 Task: Invite Team Member Softage.1@softage.net to Workspace Content Marketing Agencies. Invite Team Member Softage.2@softage.net to Workspace Content Marketing Agencies. Invite Team Member Softage.3@softage.net to Workspace Content Marketing Agencies. Invite Team Member Softage.4@softage.net to Workspace Content Marketing Agencies
Action: Mouse moved to (1014, 144)
Screenshot: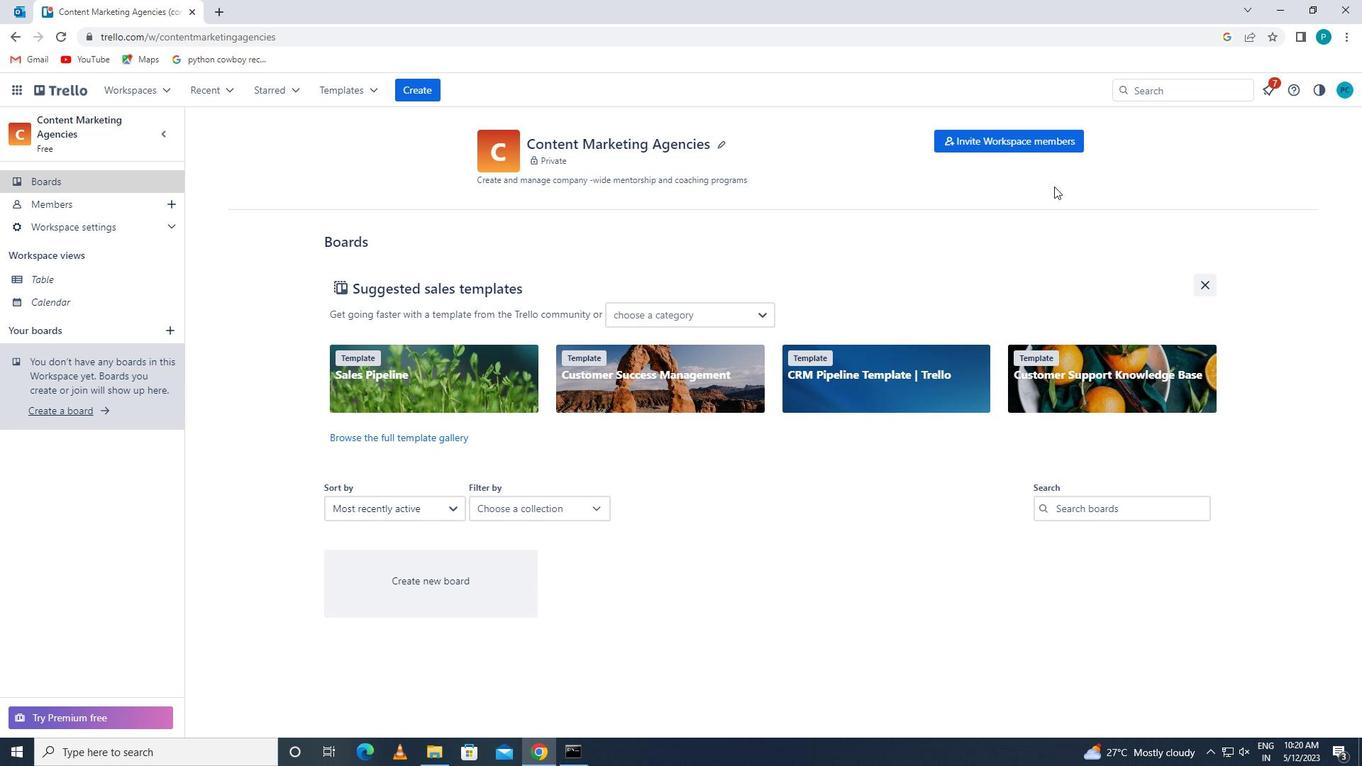 
Action: Mouse pressed left at (1014, 144)
Screenshot: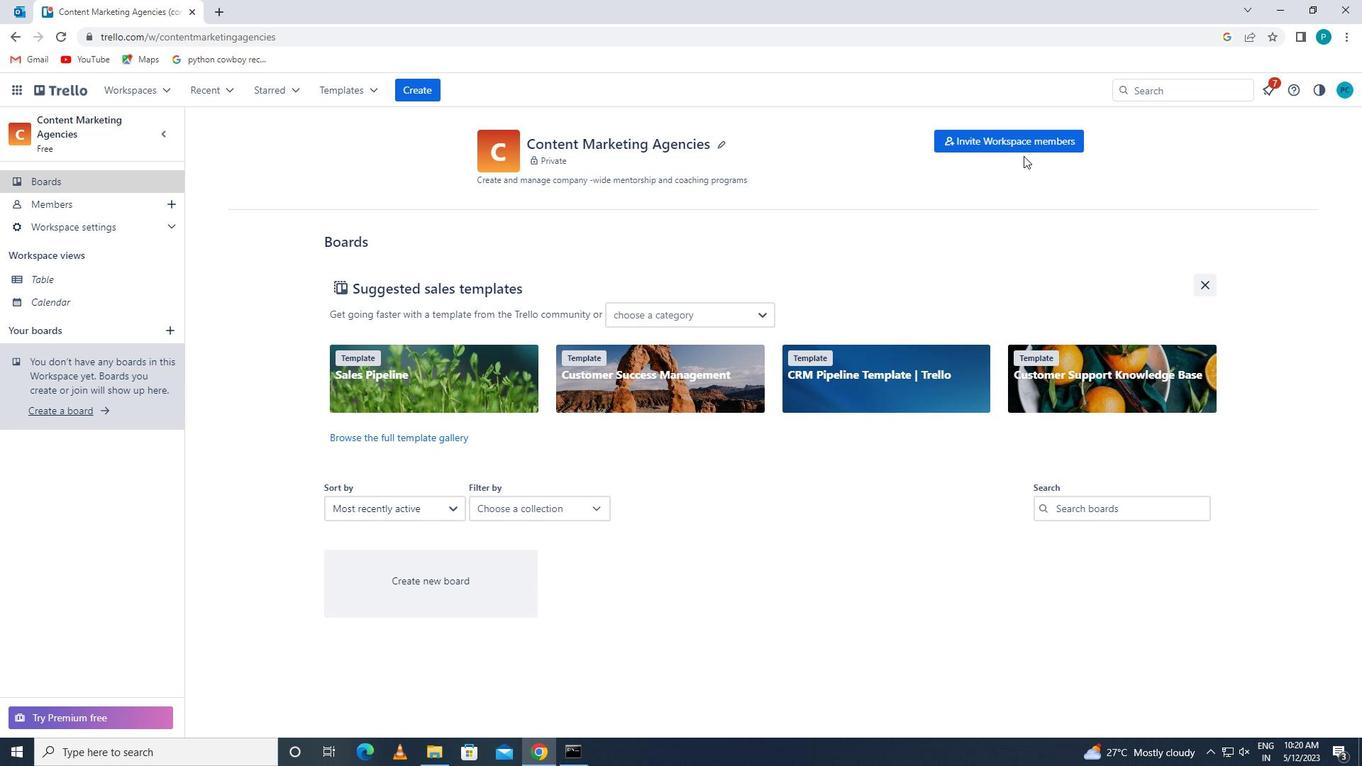 
Action: Mouse moved to (510, 395)
Screenshot: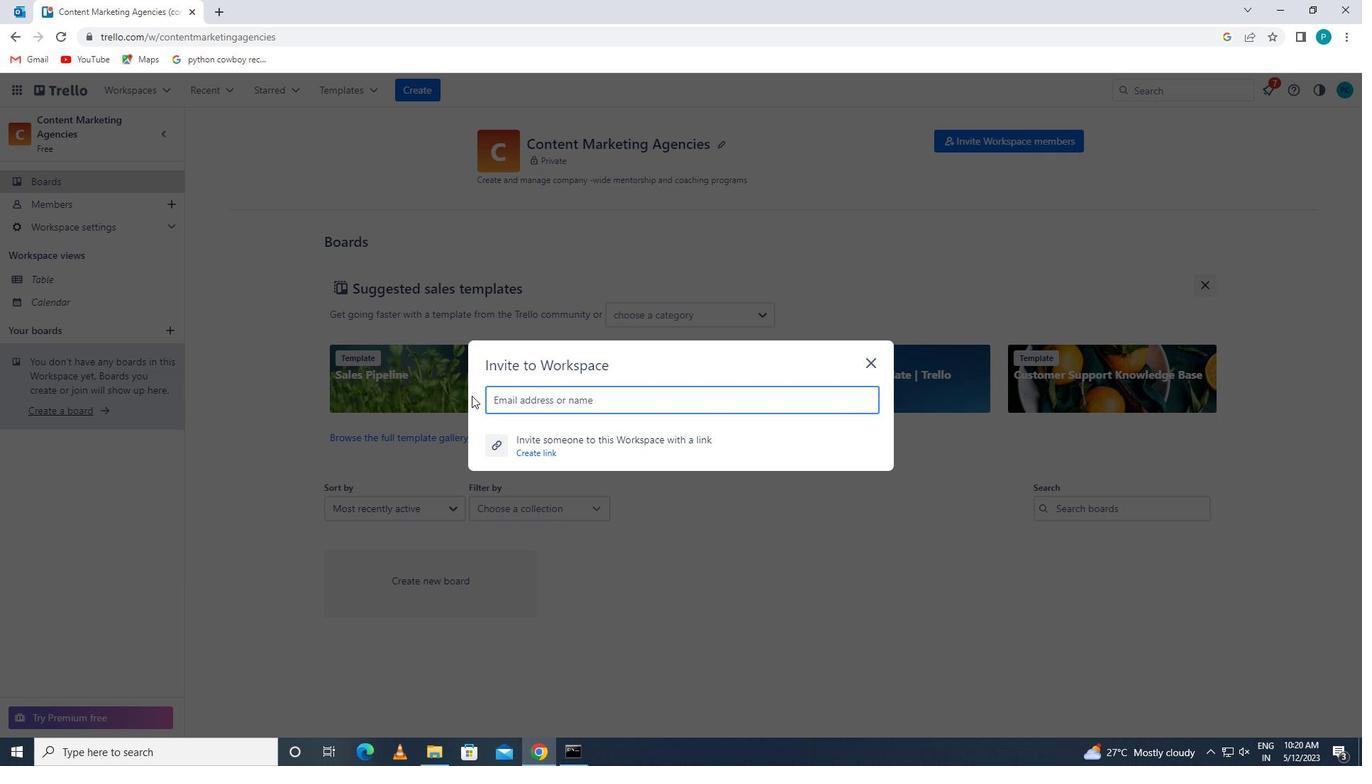 
Action: Mouse pressed left at (510, 395)
Screenshot: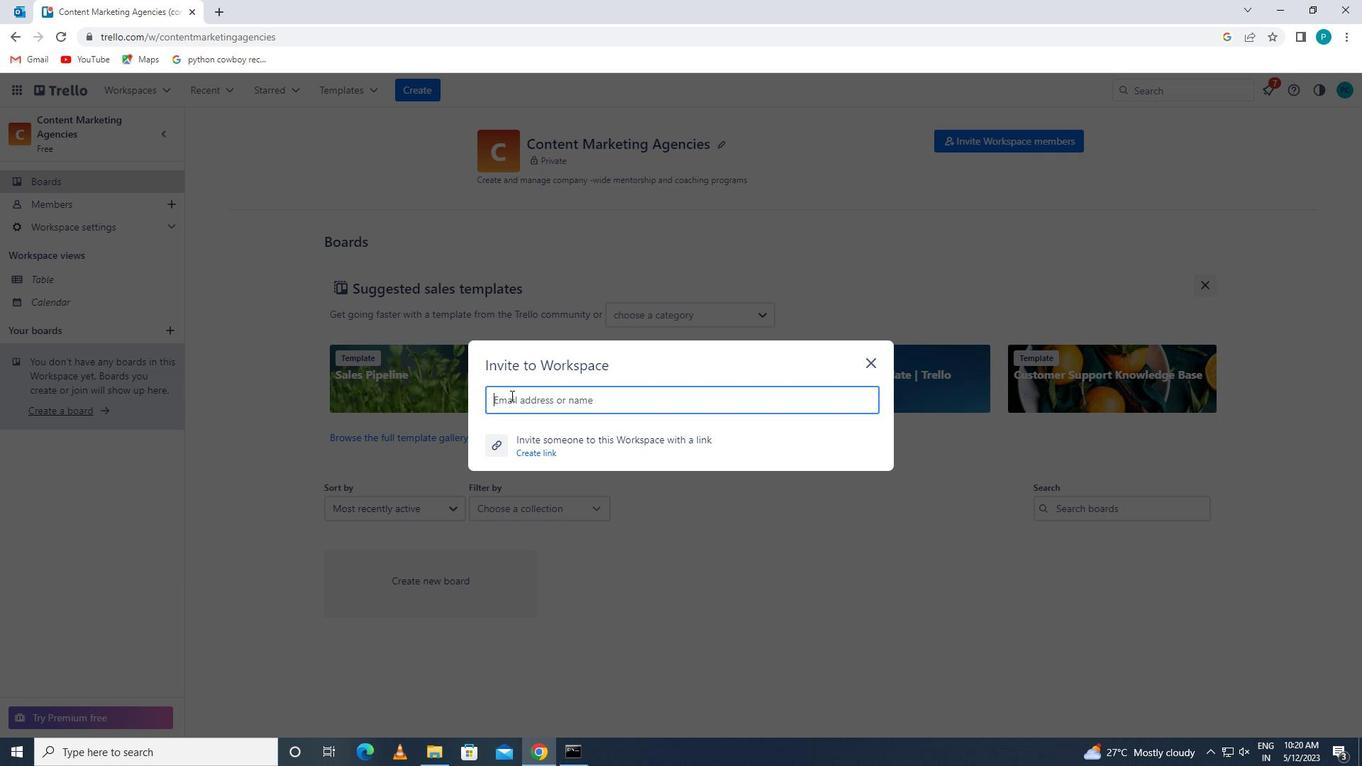 
Action: Key pressed <Key.caps_lock>s<Key.caps_lock>oftage<Key.backspace><Key.backspace><Key.backspace><Key.backspace><Key.backspace><Key.backspace><Key.backspace><Key.backspace>s<Key.caps_lock>oftage.1<Key.shift>@SOFTAGE.NET
Screenshot: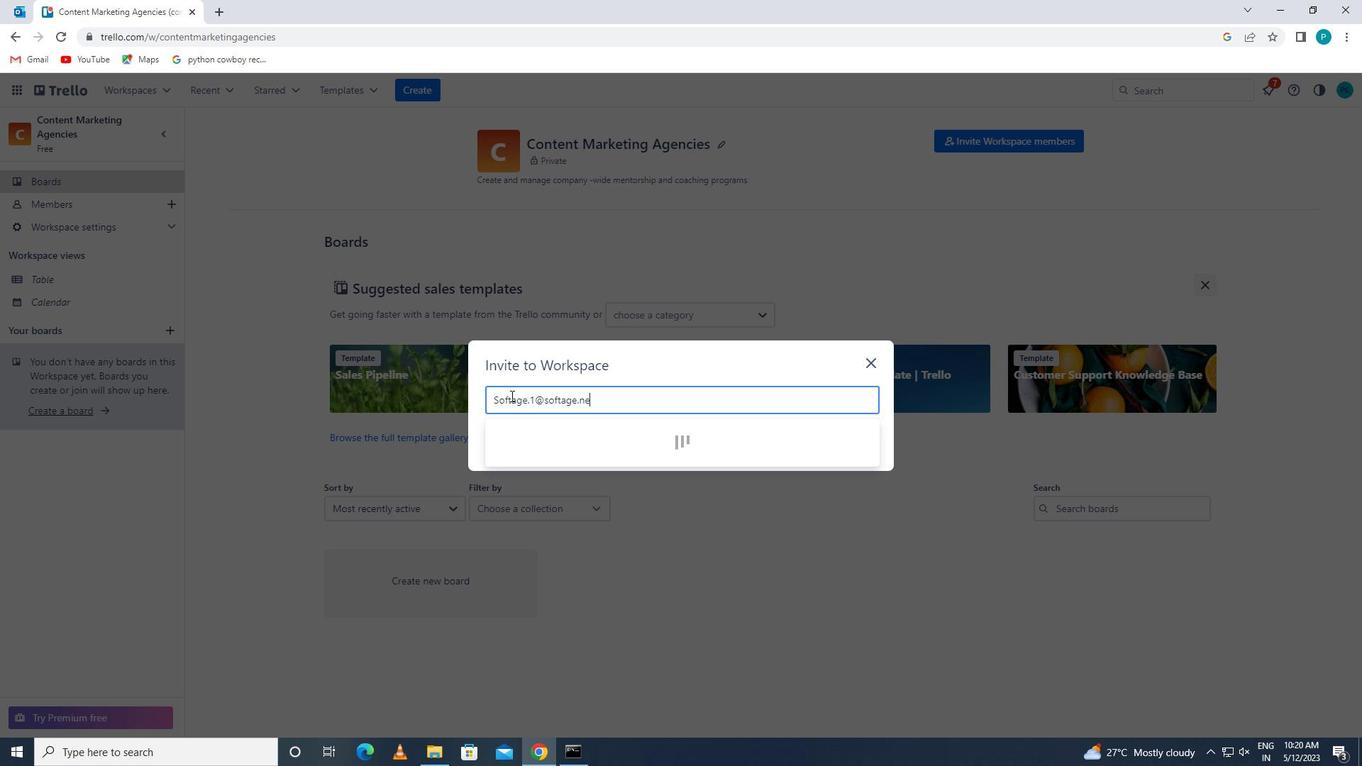 
Action: Mouse moved to (524, 442)
Screenshot: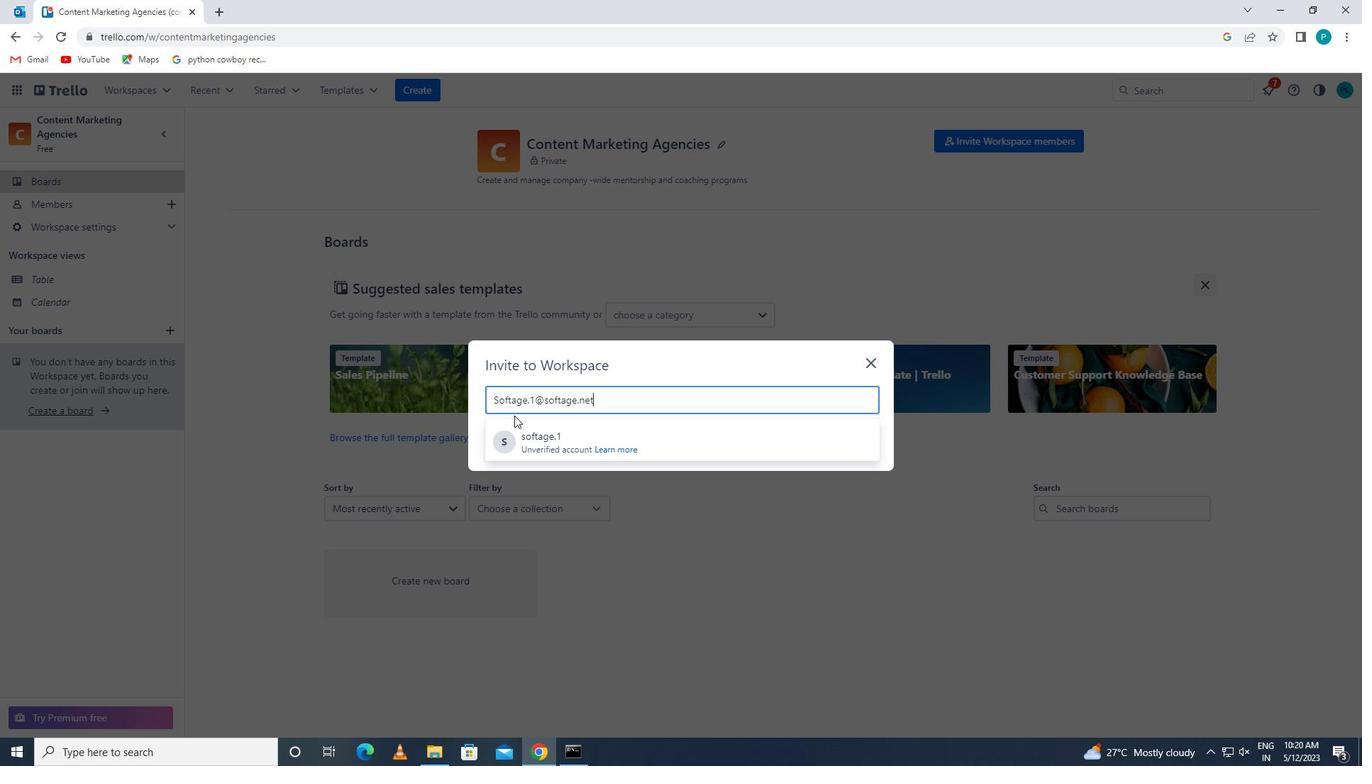 
Action: Mouse pressed left at (524, 442)
Screenshot: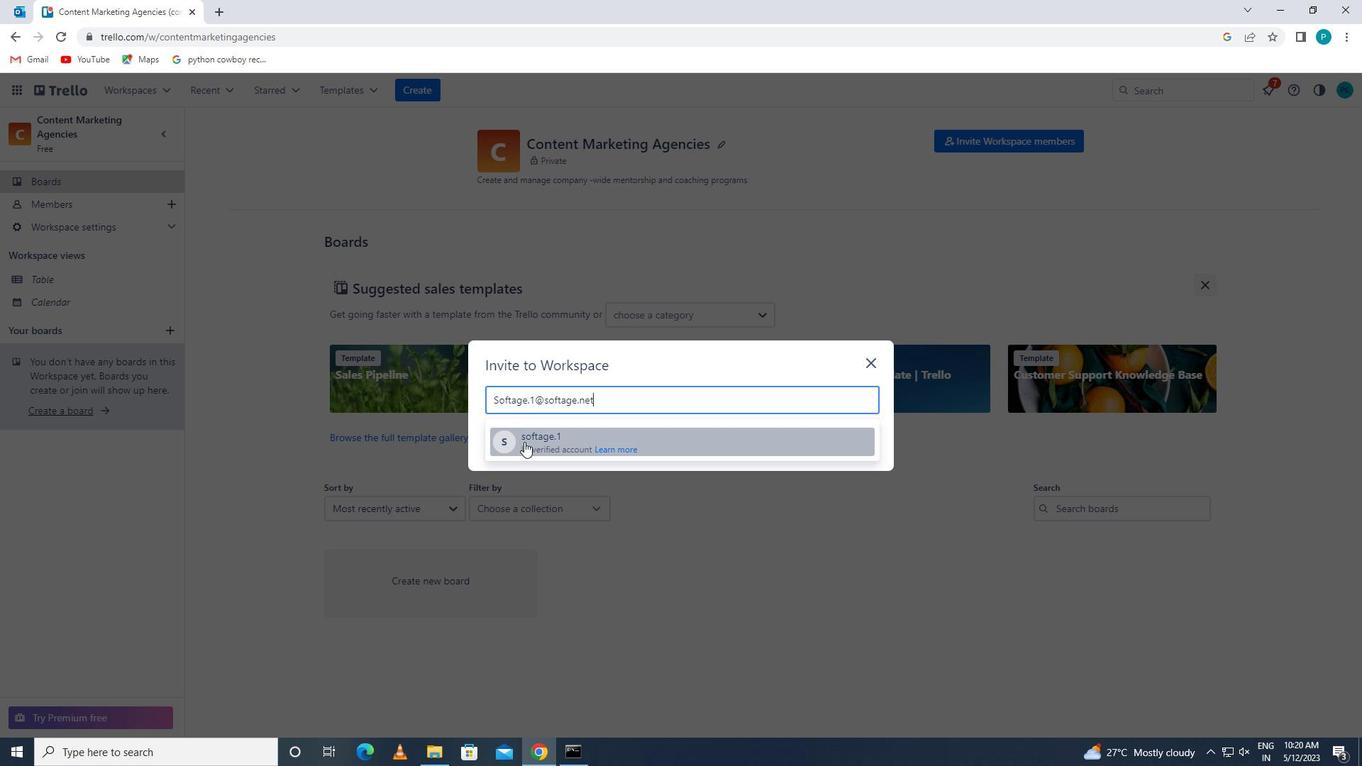 
Action: Key pressed <Key.caps_lock>S<Key.caps_lock>OFTAGE.2<Key.shift>@SOFTAGE.NET
Screenshot: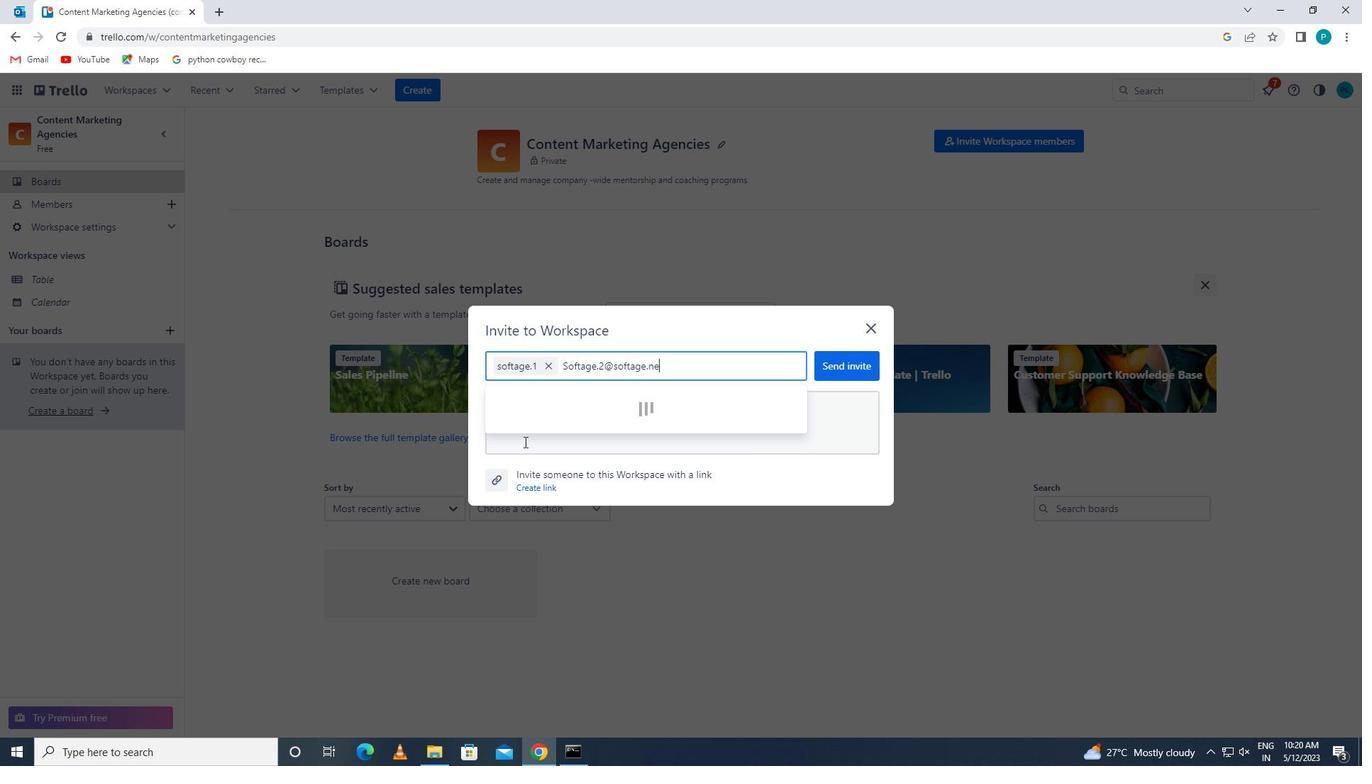 
Action: Mouse moved to (528, 402)
Screenshot: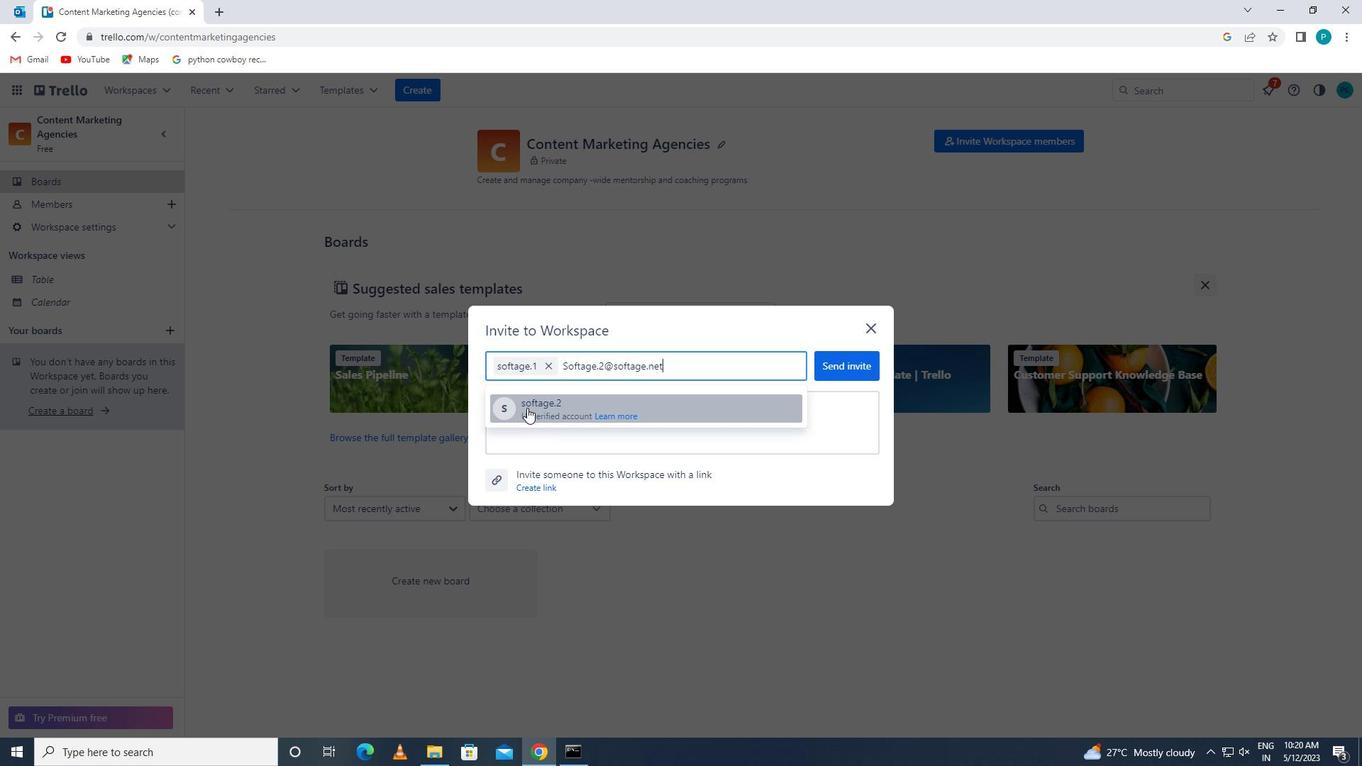 
Action: Mouse pressed left at (528, 402)
Screenshot: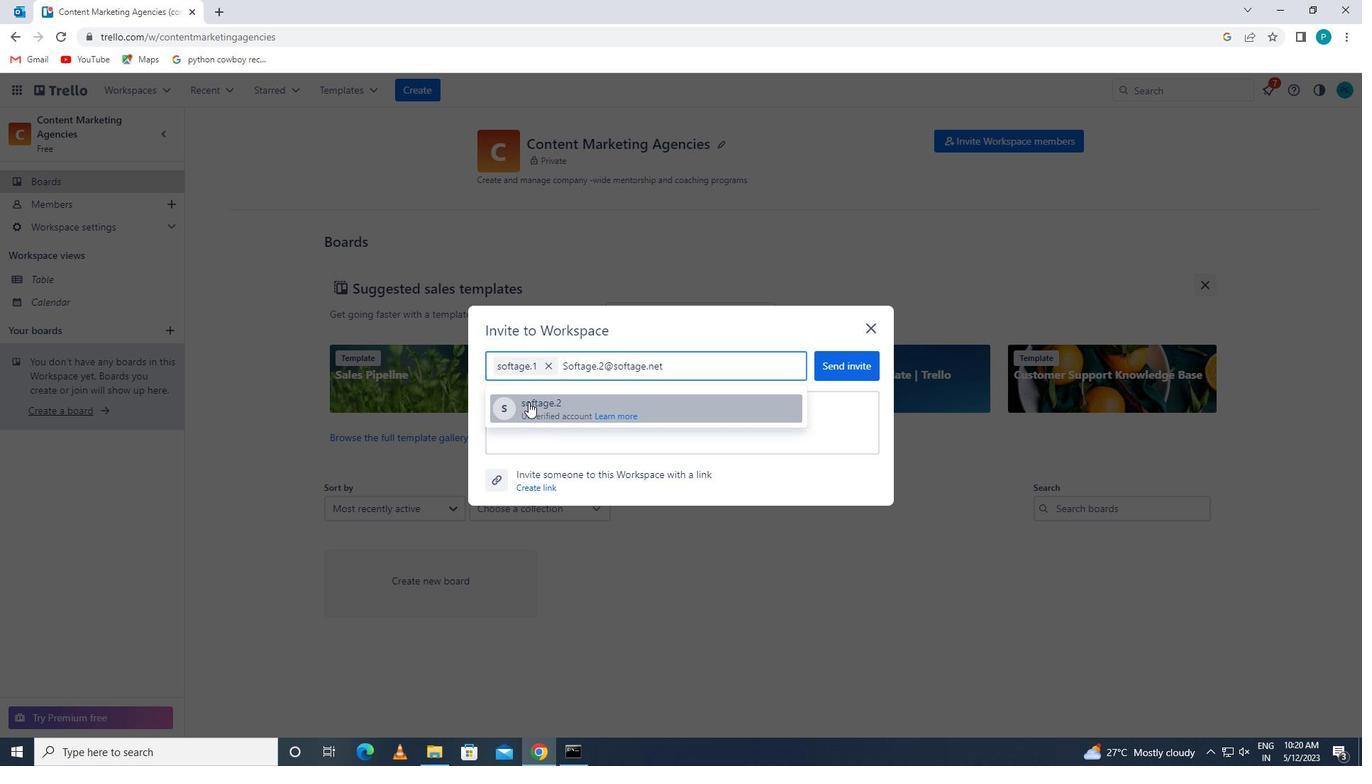 
Action: Key pressed <Key.caps_lock>S<Key.caps_lock>OFTAGE.3<Key.shift>@SOFTAGE.NET
Screenshot: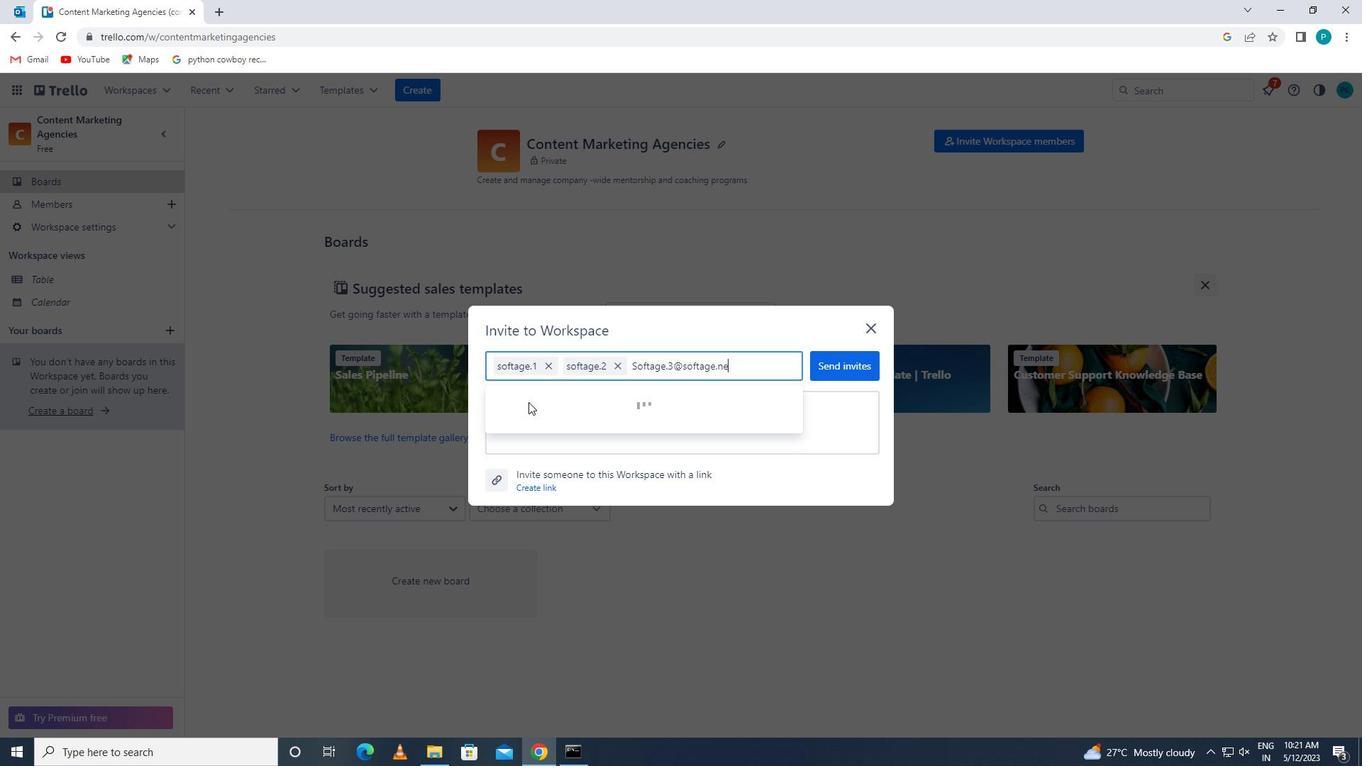 
Action: Mouse moved to (530, 397)
Screenshot: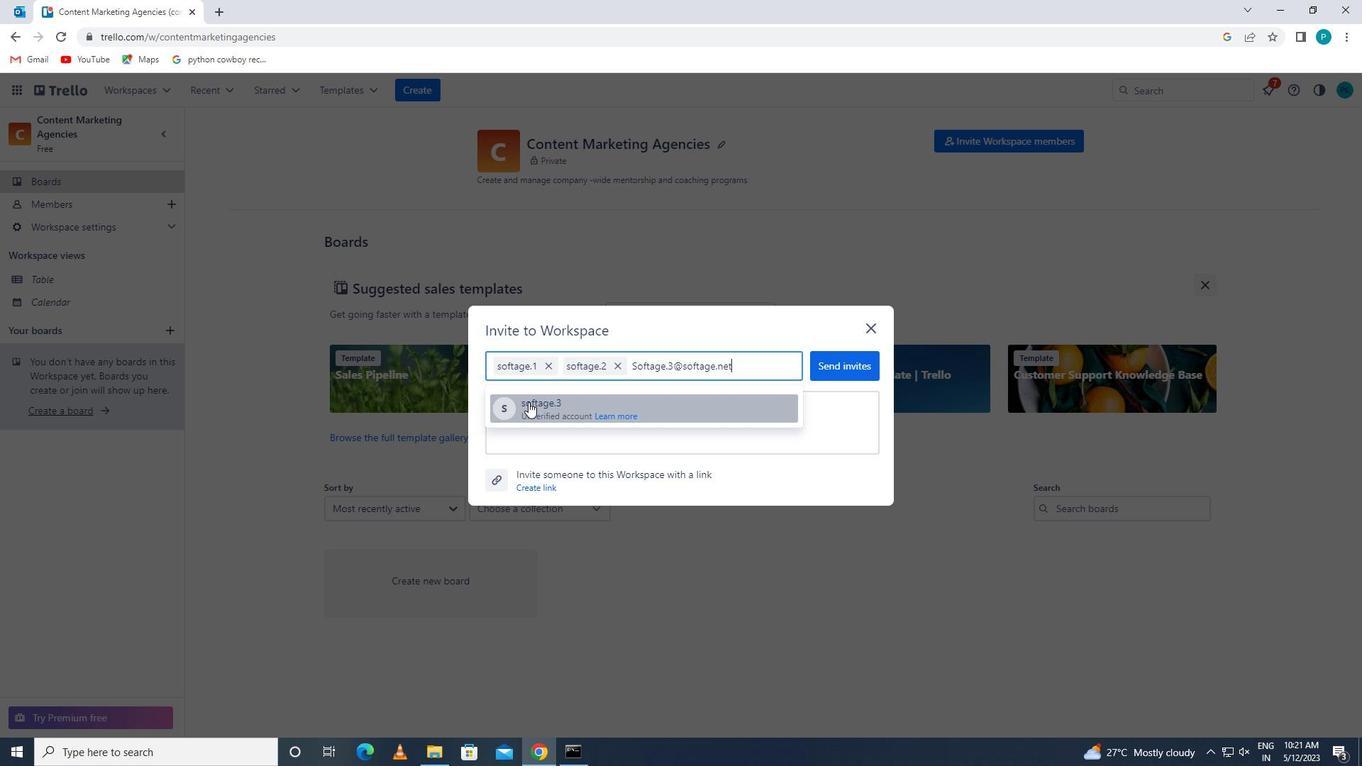 
Action: Mouse pressed left at (530, 397)
Screenshot: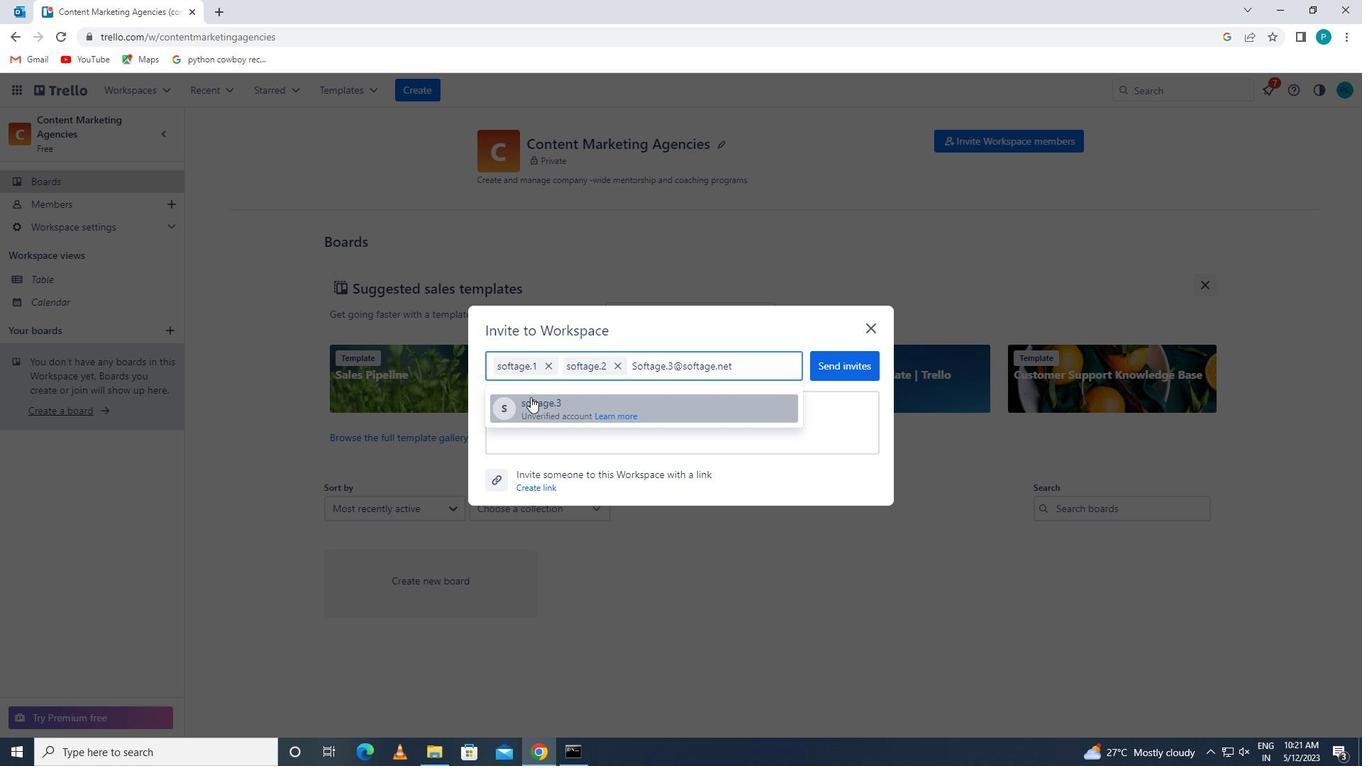 
Action: Key pressed <Key.caps_lock>S<Key.caps_lock>OFTAH<Key.backspace>GE.4<Key.shift>@SOFTAGE.NET
Screenshot: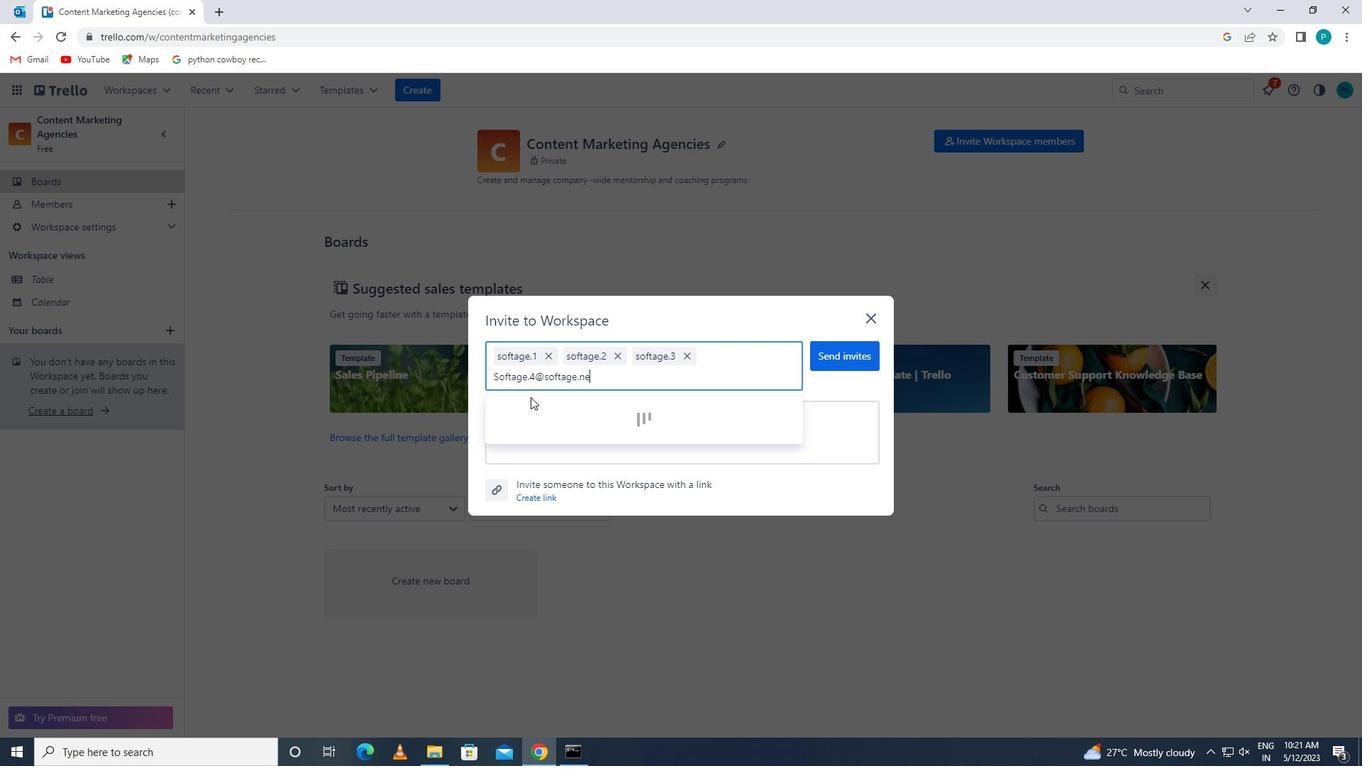 
Action: Mouse moved to (530, 410)
Screenshot: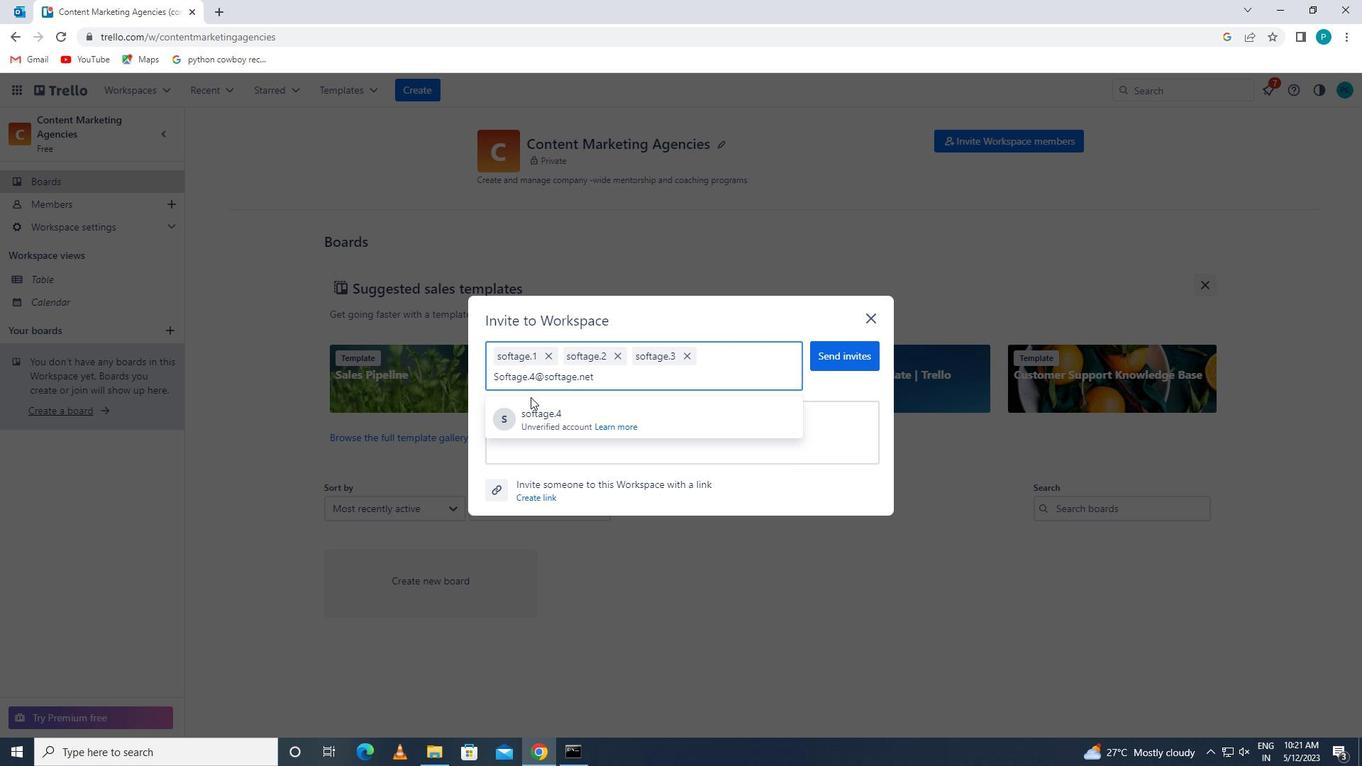 
Action: Mouse pressed left at (530, 410)
Screenshot: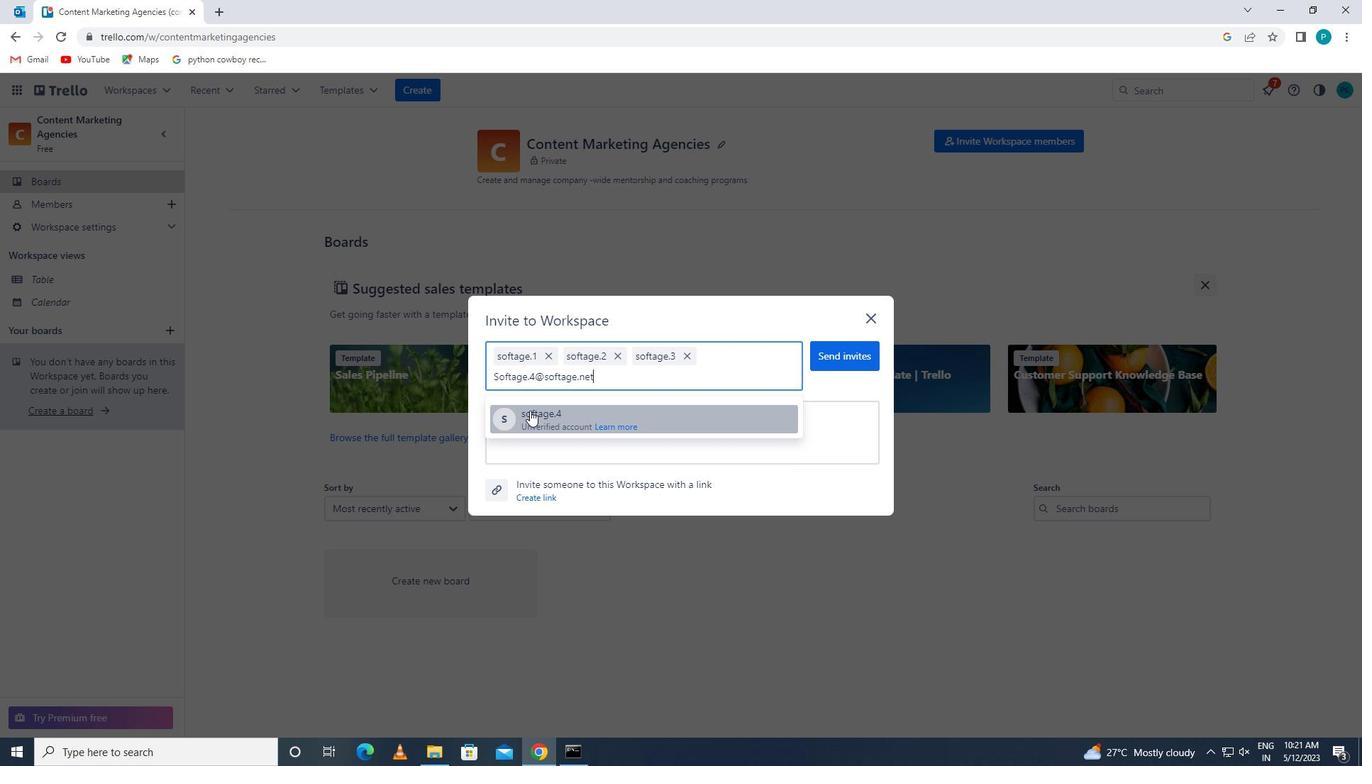 
Action: Mouse moved to (858, 354)
Screenshot: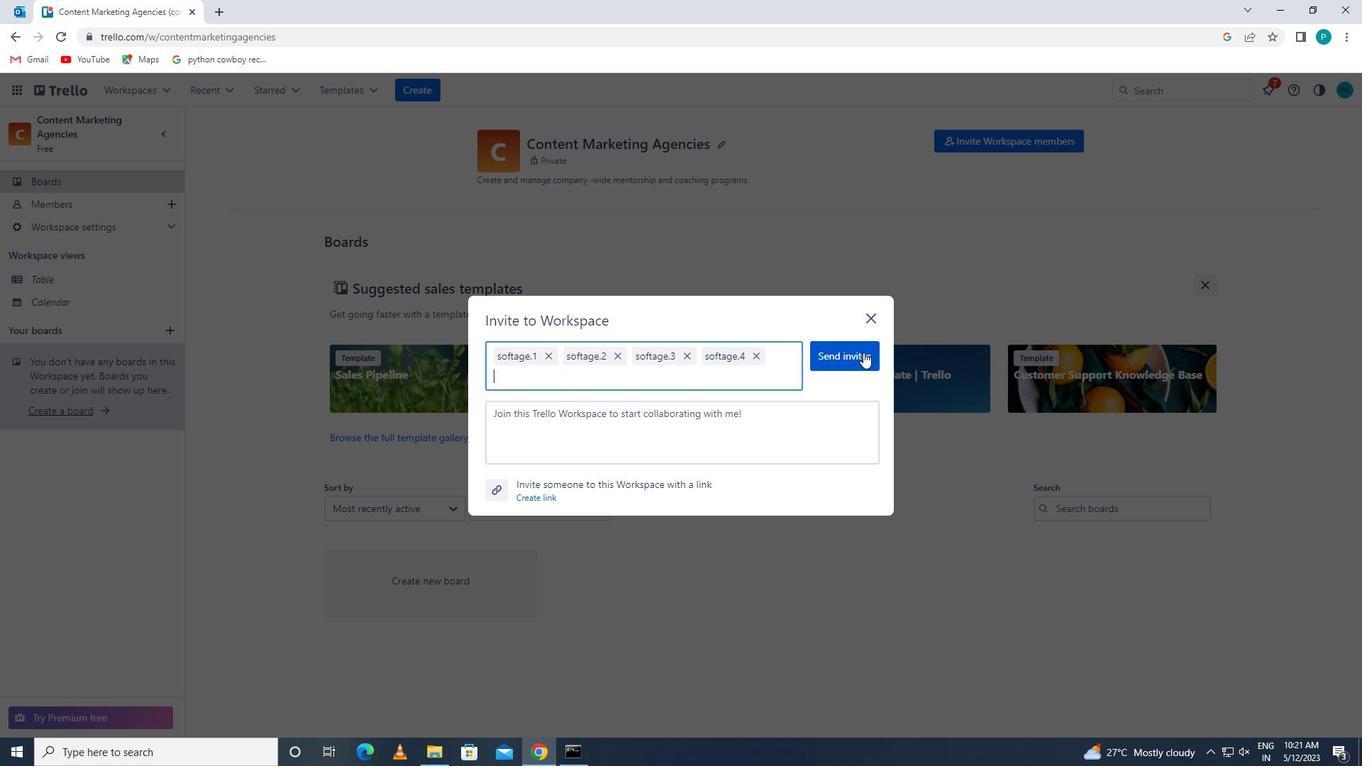 
Action: Mouse pressed left at (858, 354)
Screenshot: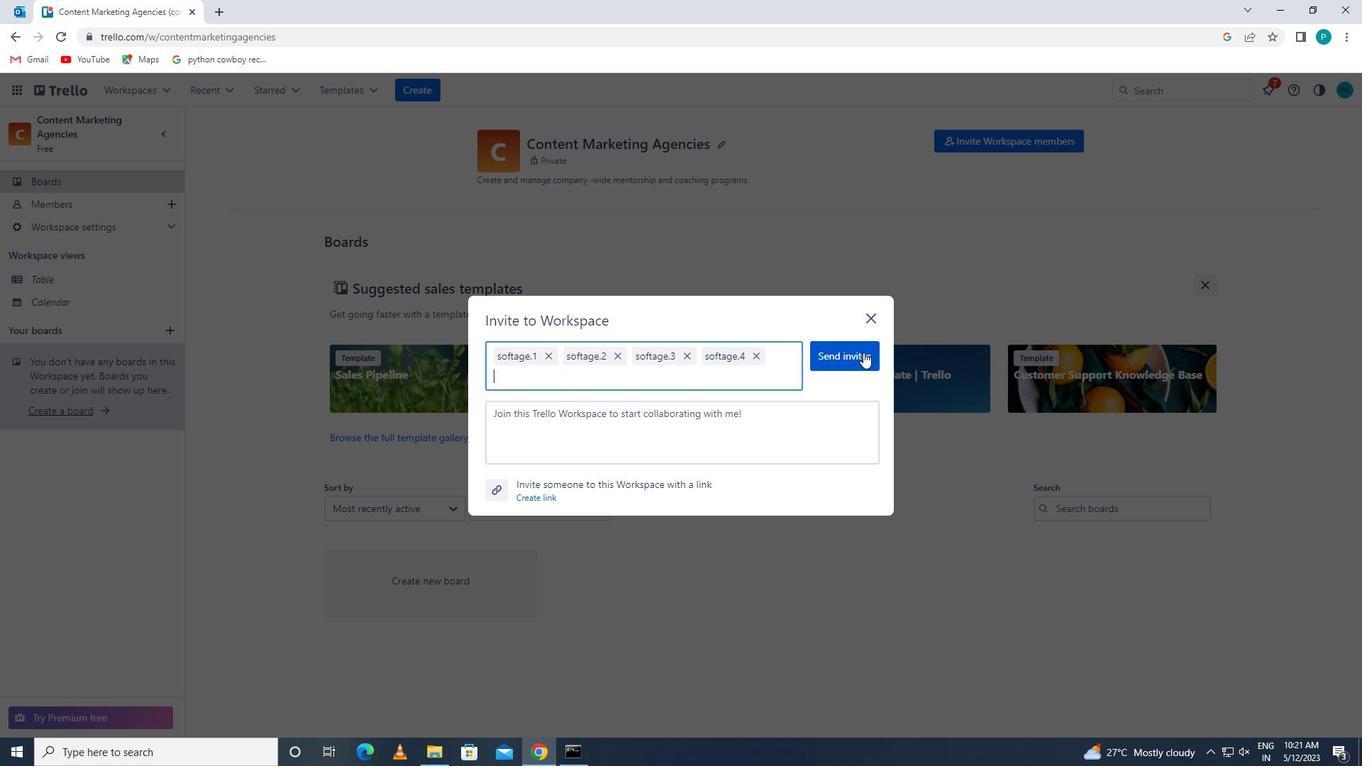 
